 Task: Check the traffic conditions on the I-80 in Sacramento, California, during evening rush hour.
Action: Mouse moved to (799, 398)
Screenshot: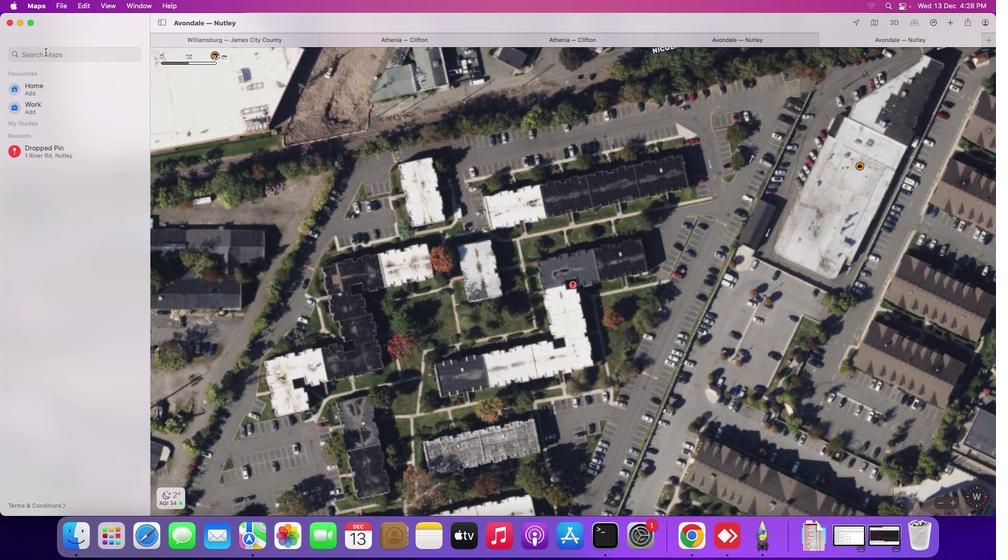 
Action: Mouse pressed left at (799, 398)
Screenshot: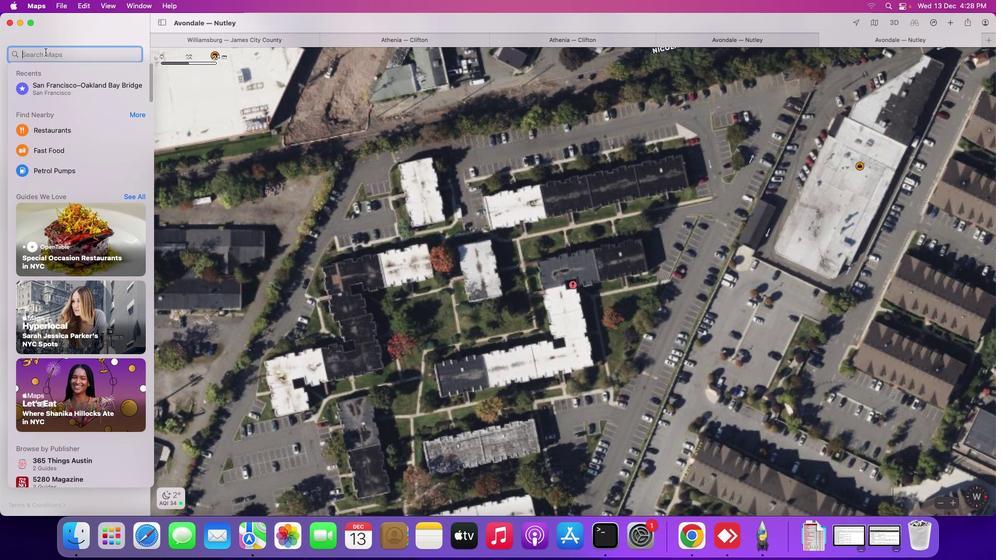 
Action: Key pressed 'd'Key.backspaceKey.shift_r'I''-''8''0'Key.space'i''n'Key.spaceKey.shift_r'S''a''c''r''a''m''e''n''t''o'Key.spaceKey.backspace','Key.spaceKey.shift_r'C''a''l''i''f''o''r''n''i''a'Key.enter
Screenshot: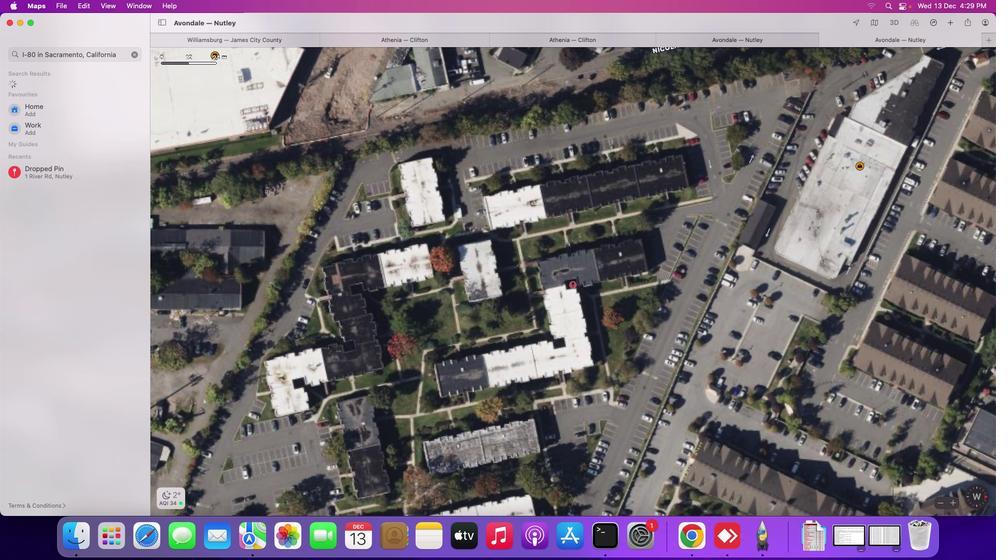 
Action: Mouse moved to (799, 398)
Screenshot: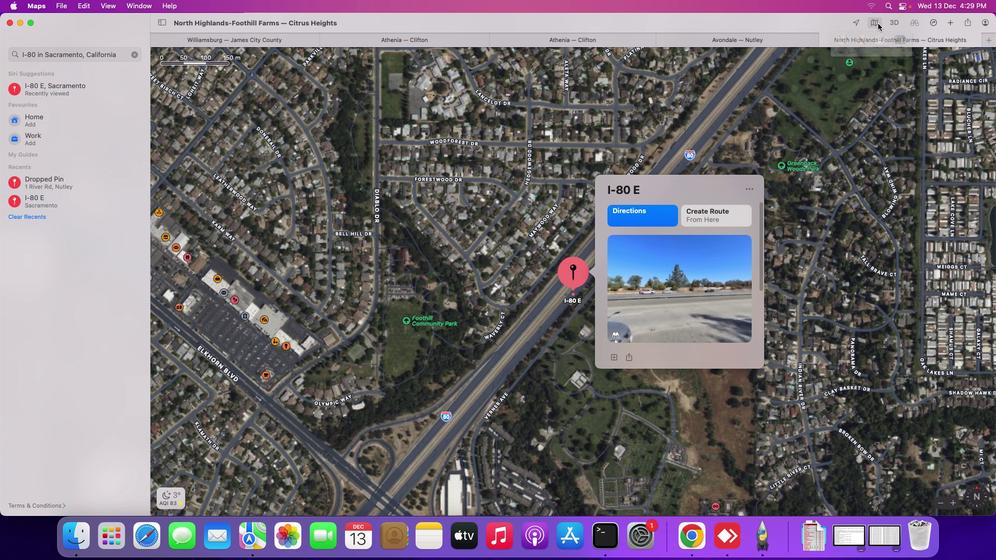 
Action: Mouse pressed left at (799, 398)
Screenshot: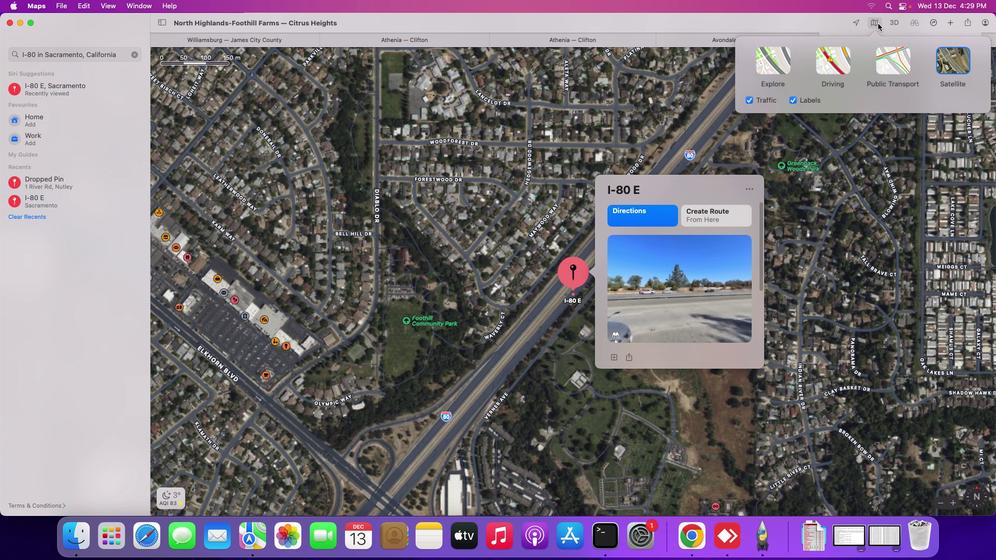 
Action: Mouse moved to (799, 398)
Screenshot: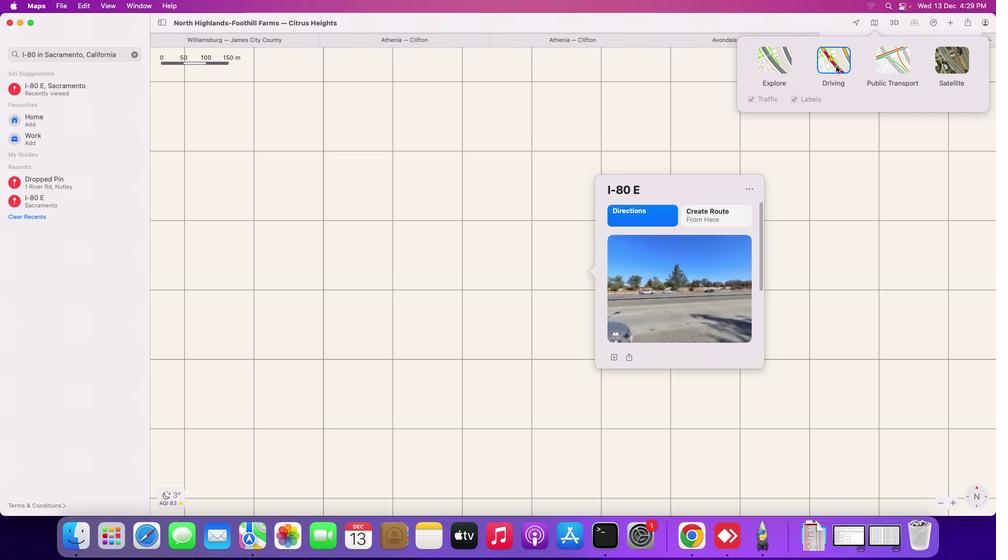 
Action: Mouse pressed left at (799, 398)
Screenshot: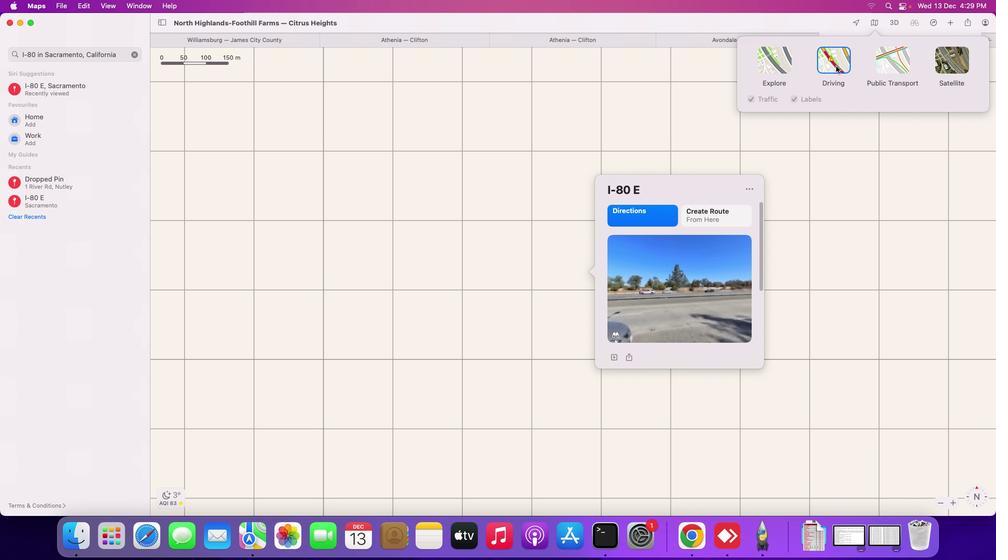 
Action: Mouse moved to (799, 398)
Screenshot: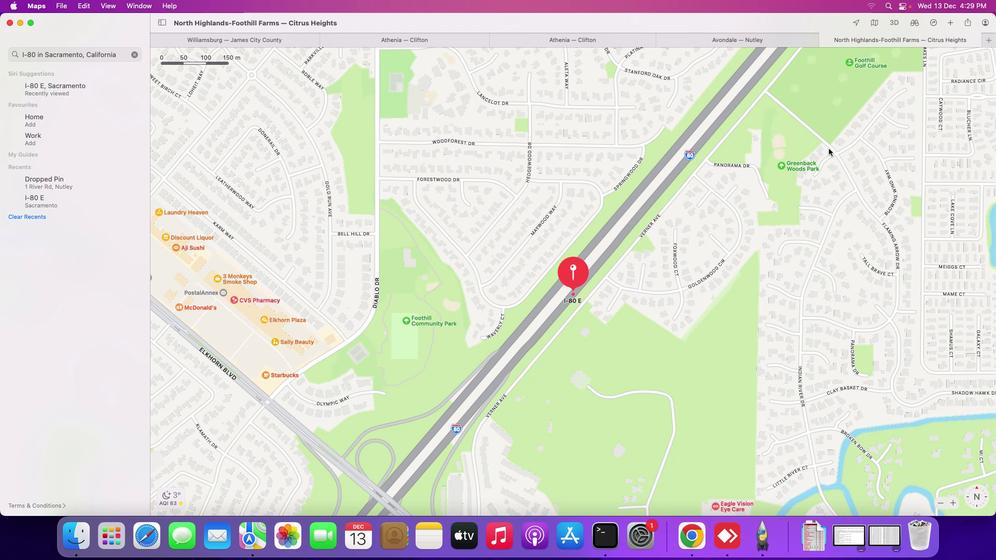 
Action: Mouse pressed left at (799, 398)
Screenshot: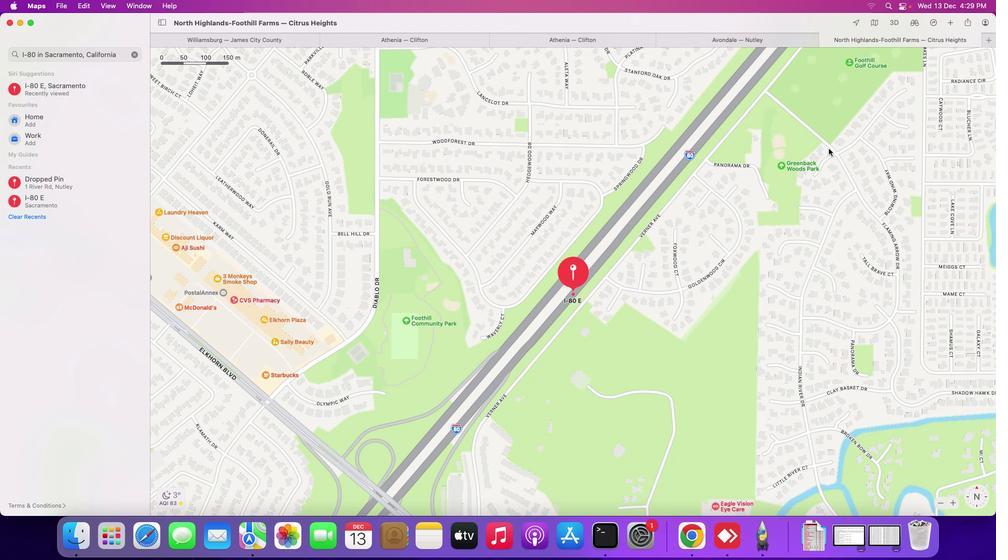 
Action: Mouse moved to (799, 398)
Screenshot: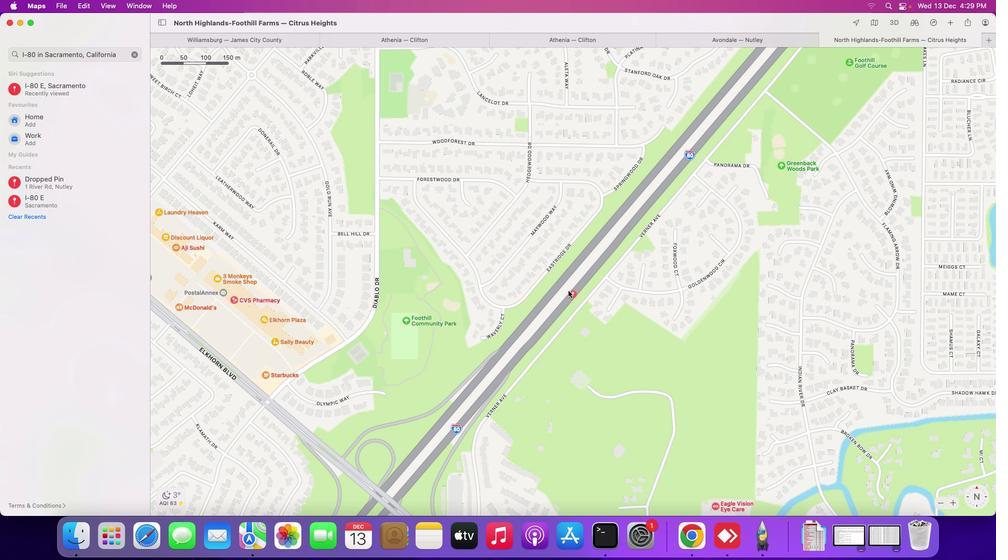 
Action: Mouse pressed left at (799, 398)
Screenshot: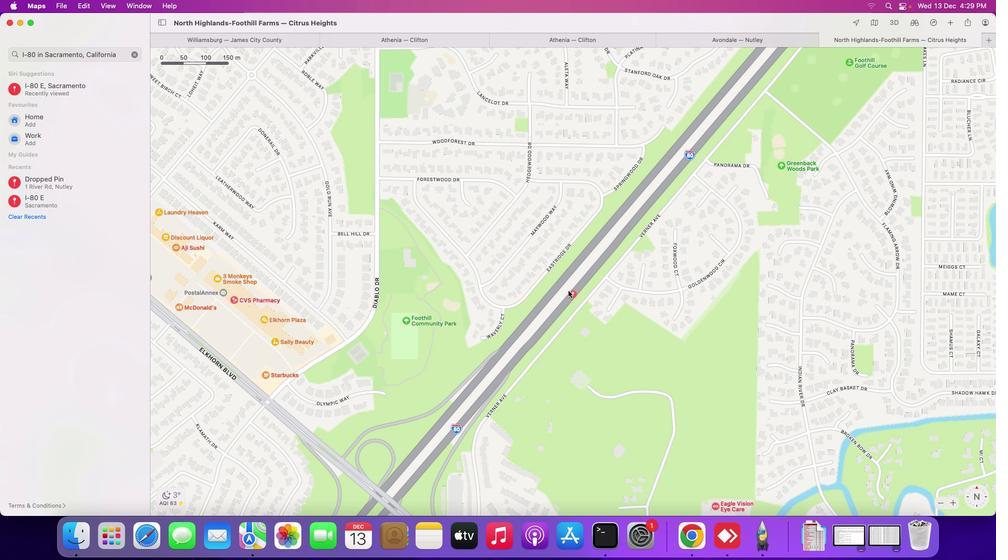 
Action: Mouse moved to (799, 398)
Screenshot: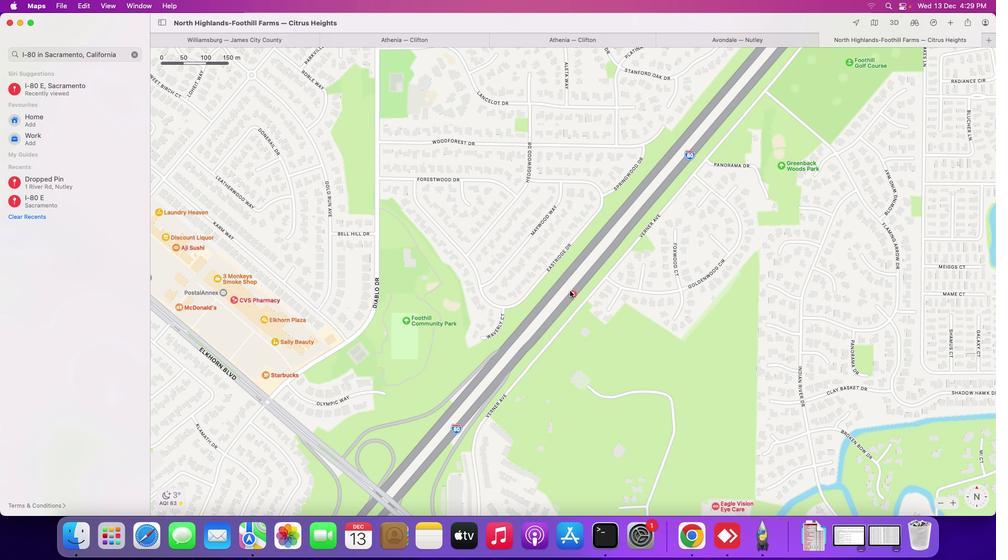 
Action: Mouse pressed left at (799, 398)
Screenshot: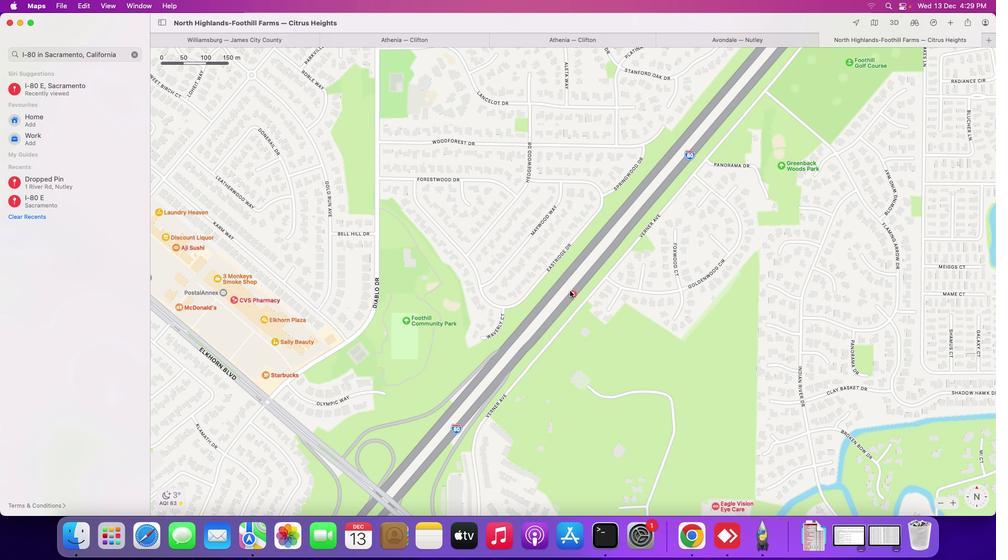 
Action: Mouse moved to (799, 398)
Screenshot: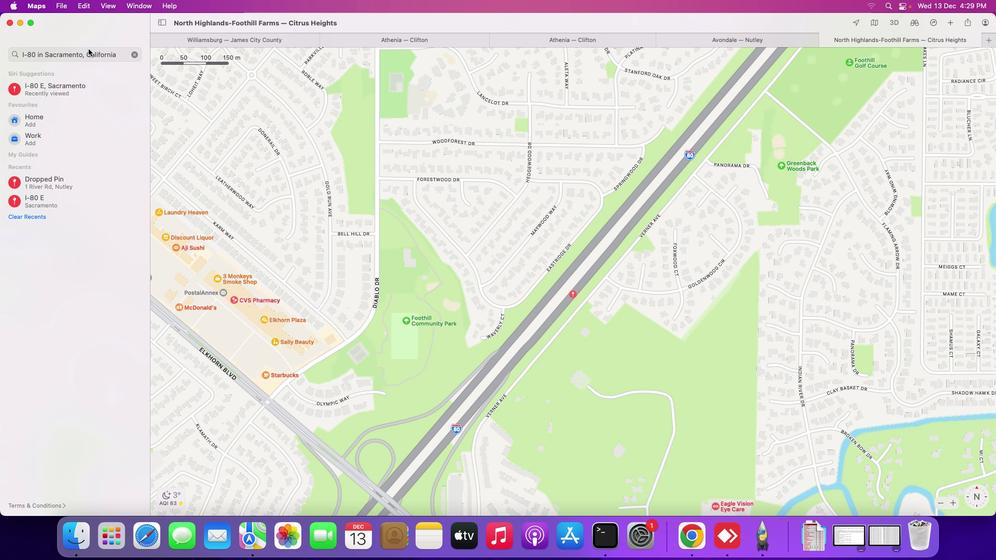 
Action: Mouse pressed left at (799, 398)
Screenshot: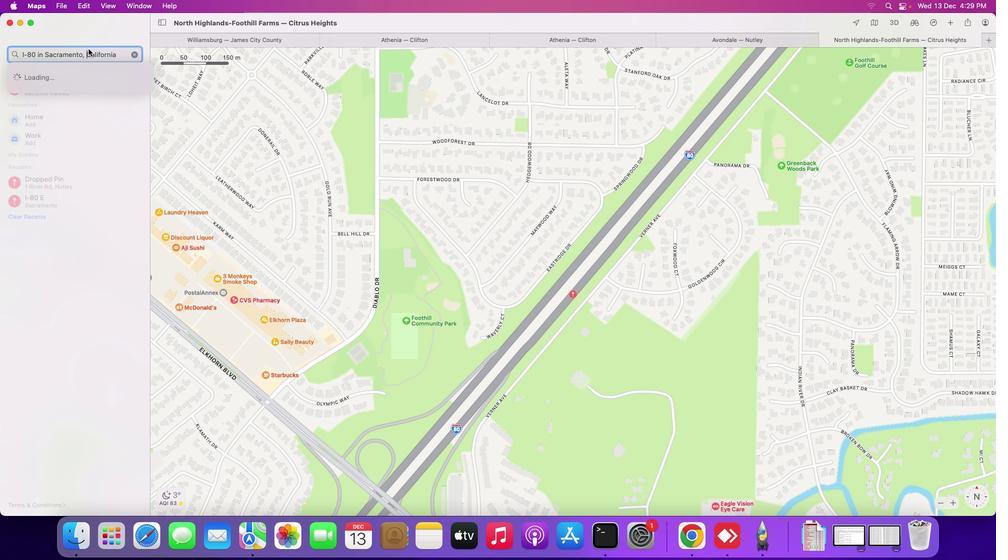 
Action: Key pressed Key.enter
Screenshot: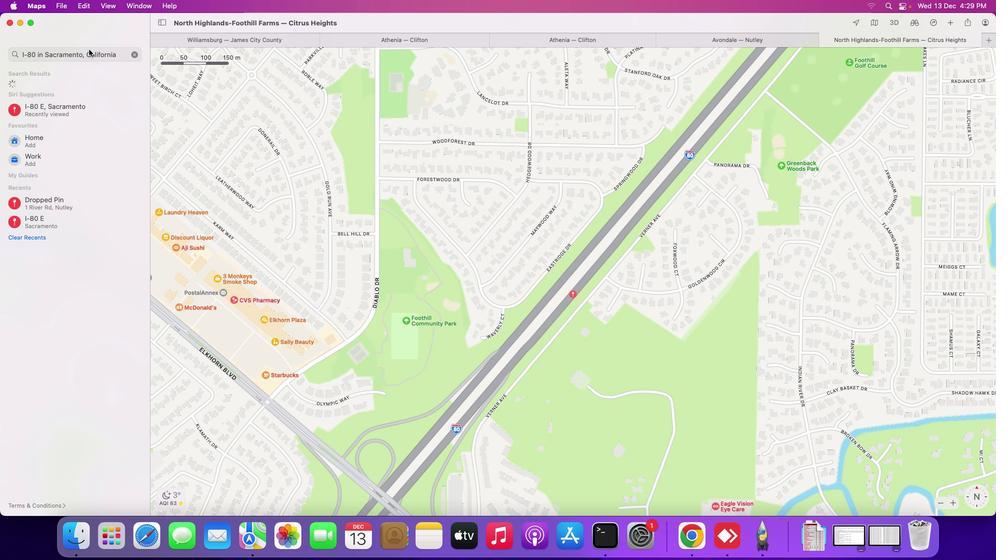 
Action: Mouse moved to (799, 398)
Screenshot: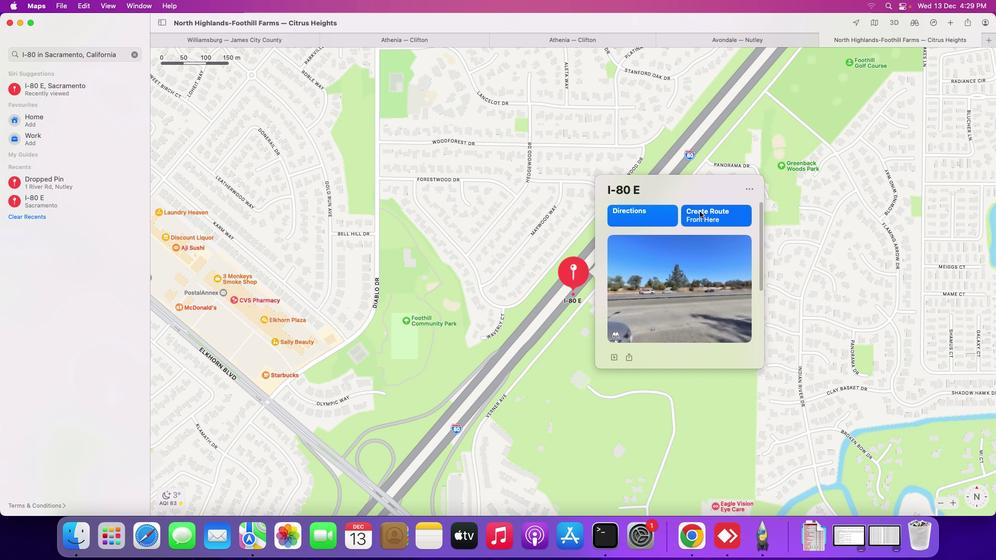 
Action: Mouse pressed left at (799, 398)
Screenshot: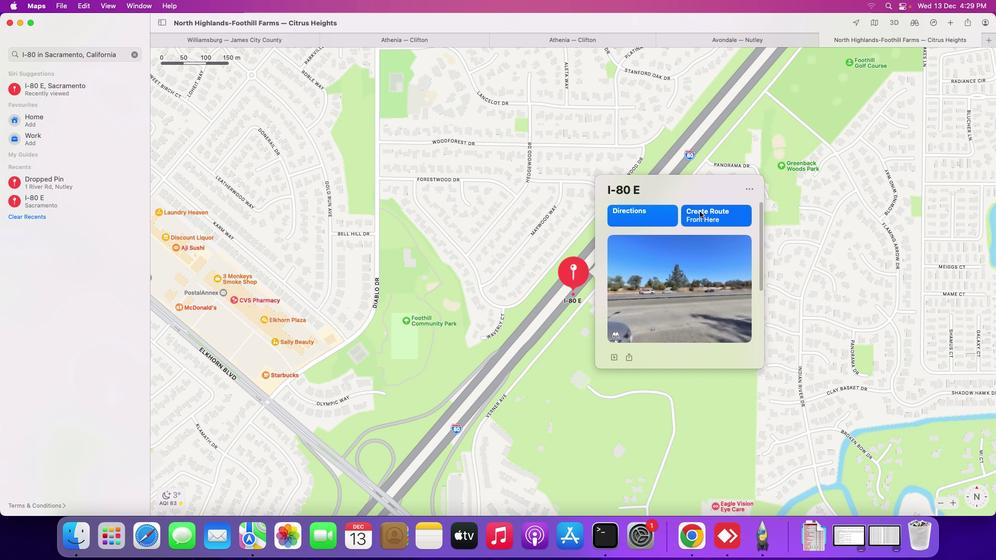 
Action: Mouse moved to (799, 398)
Screenshot: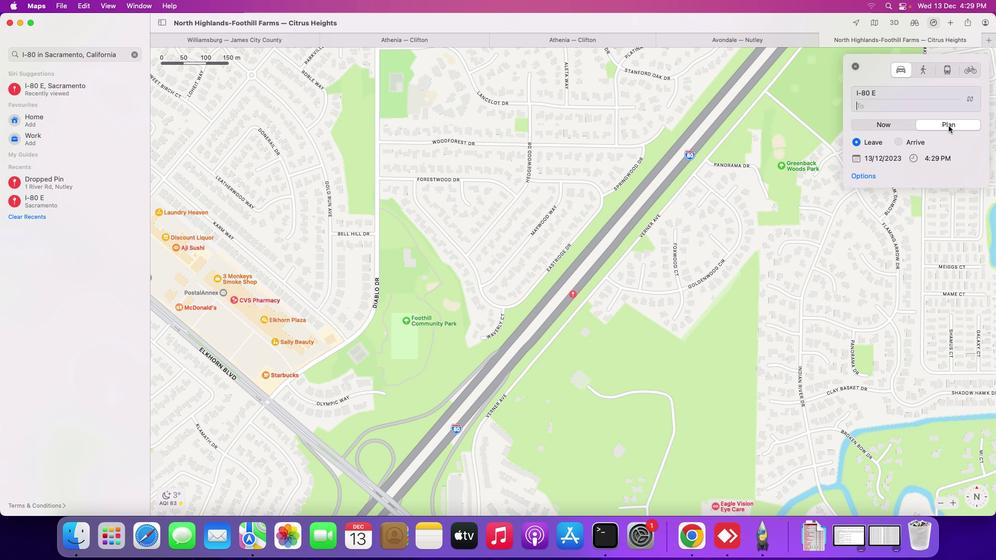 
Action: Mouse pressed left at (799, 398)
Screenshot: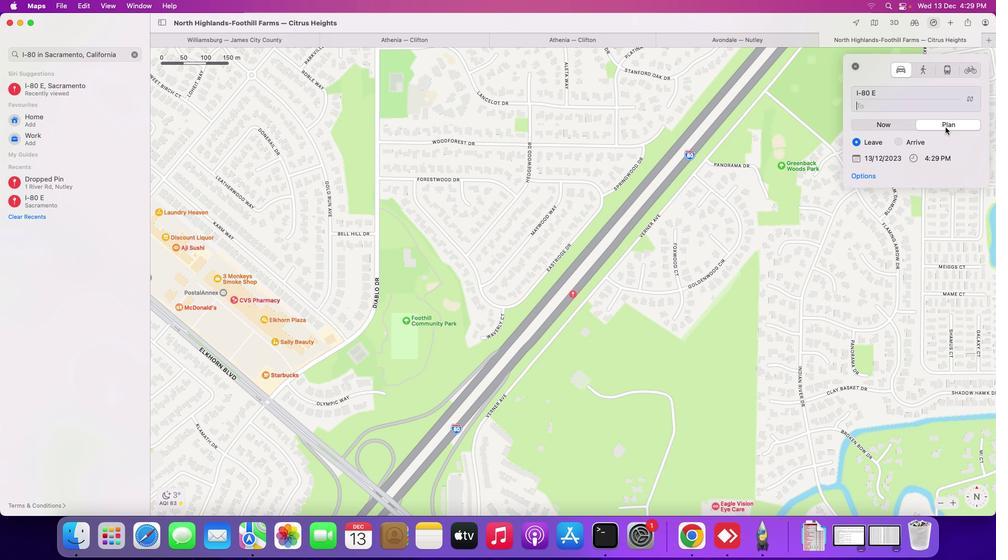 
Action: Mouse moved to (799, 398)
Screenshot: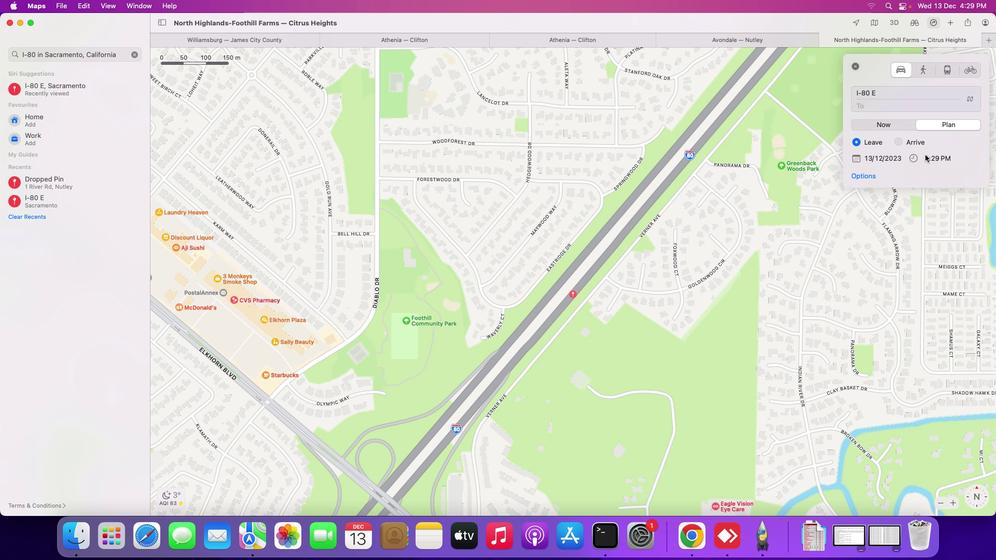 
Action: Mouse pressed left at (799, 398)
Screenshot: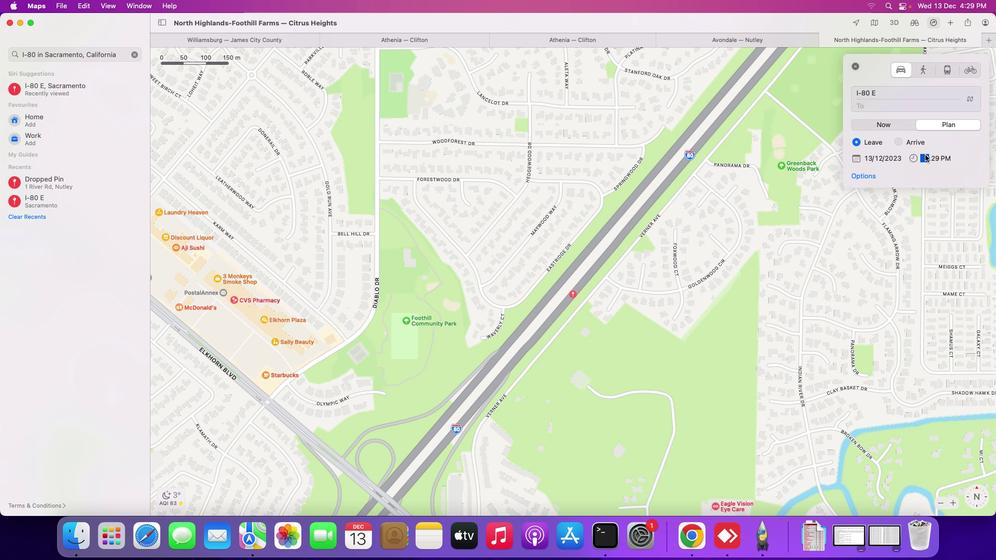 
Action: Mouse moved to (799, 398)
Screenshot: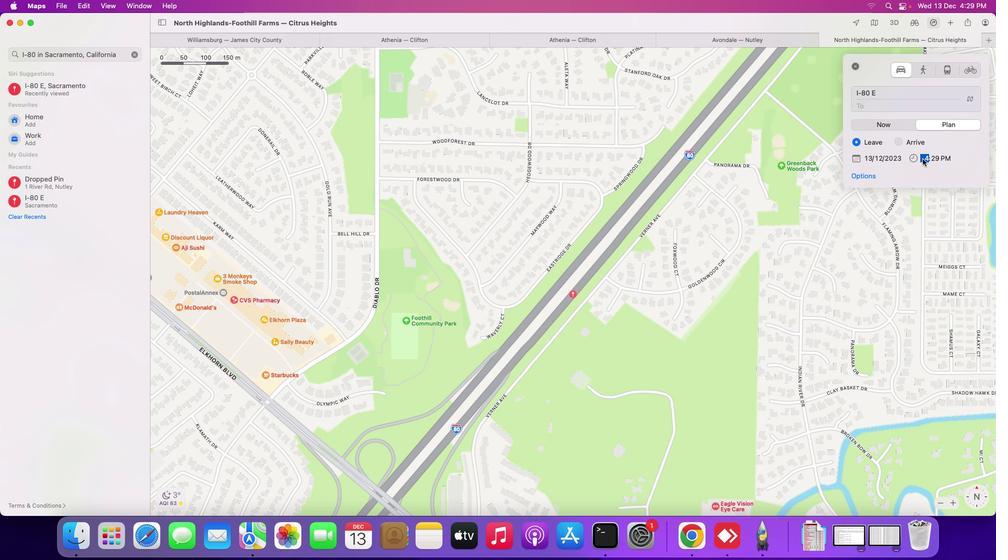
Action: Key pressed '6'
Screenshot: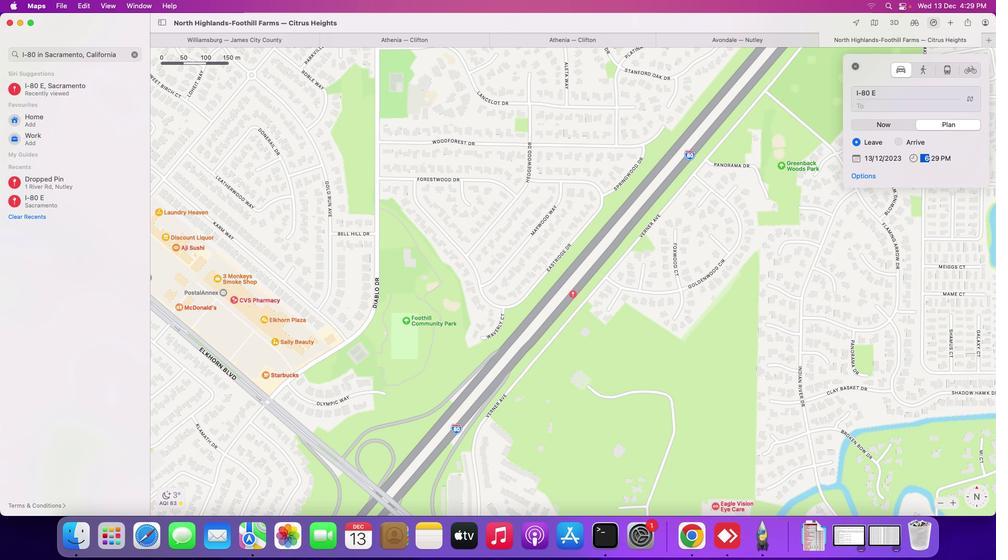 
Action: Mouse moved to (799, 398)
Screenshot: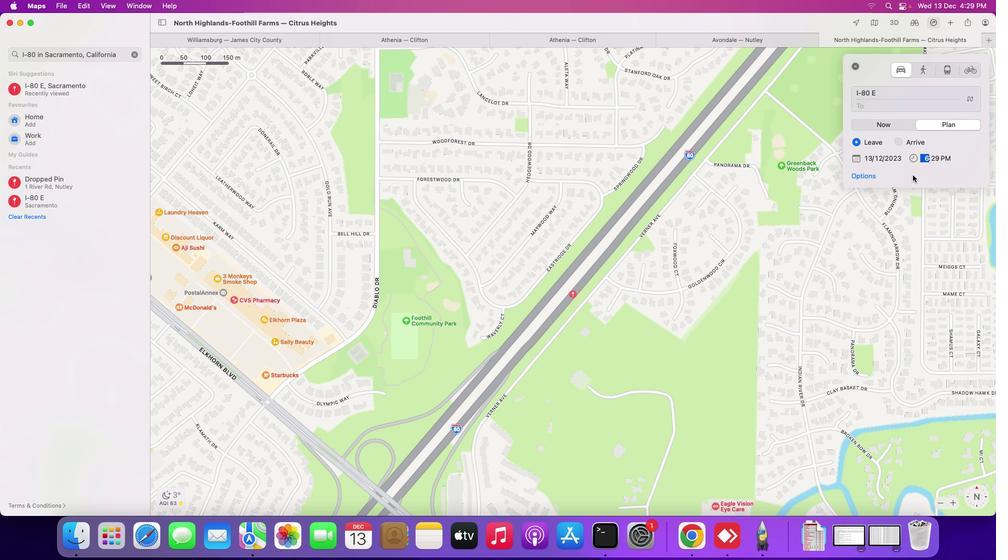 
Action: Mouse pressed left at (799, 398)
Screenshot: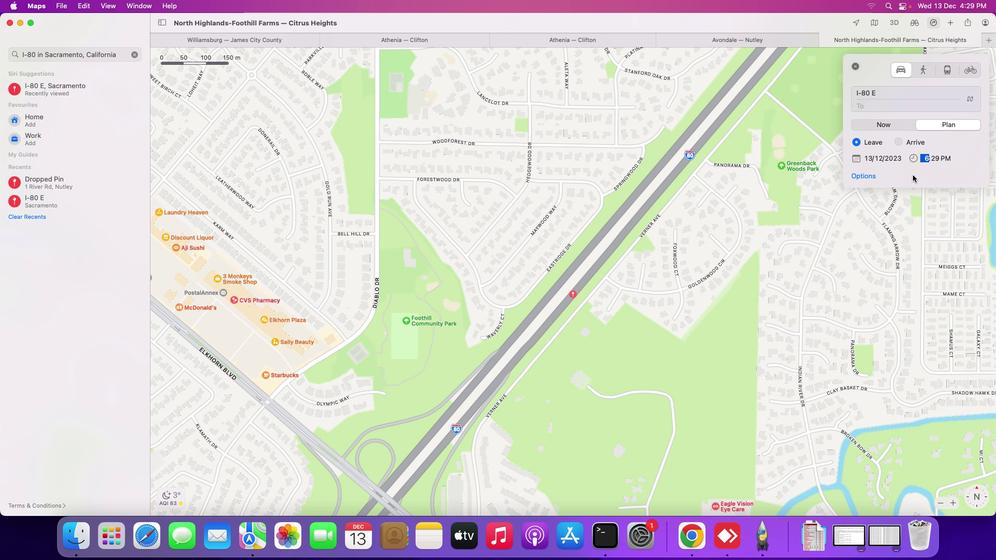 
Action: Mouse moved to (799, 398)
Screenshot: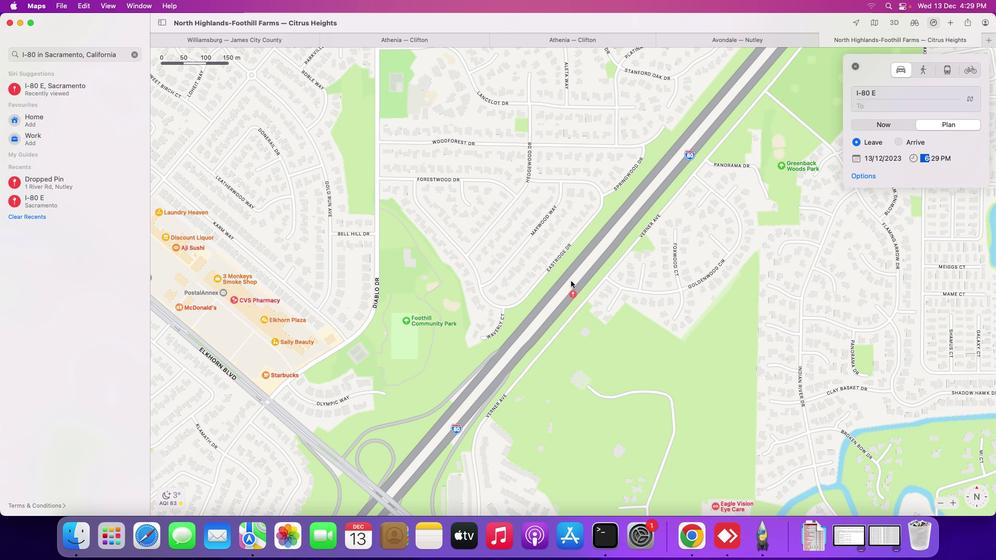 
Action: Mouse pressed left at (799, 398)
Screenshot: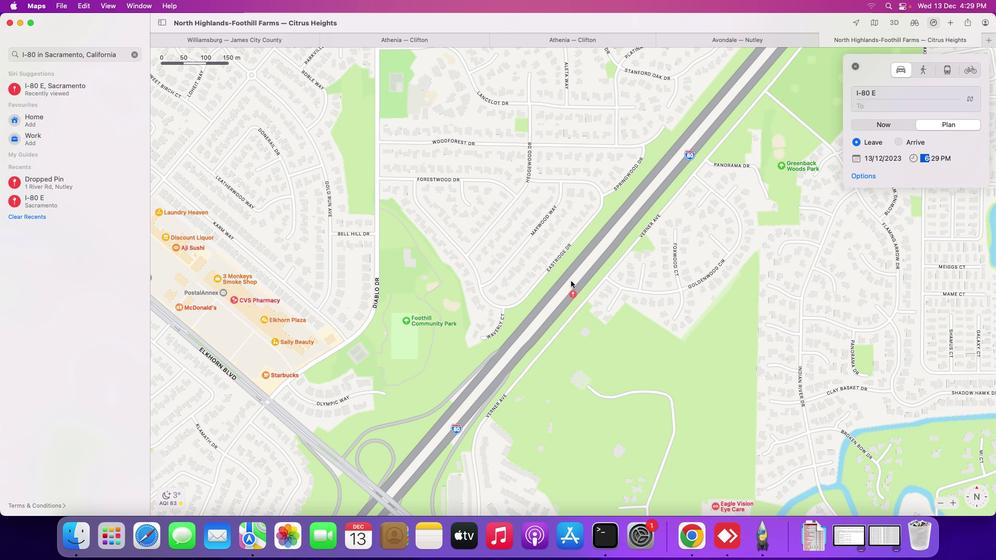 
Action: Mouse moved to (799, 398)
Screenshot: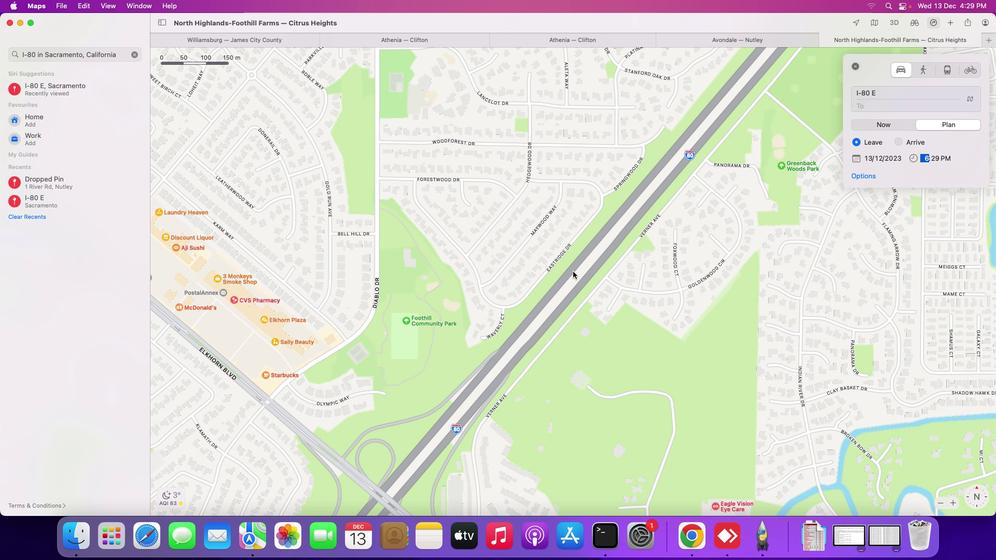 
Action: Mouse scrolled (799, 398) with delta (799, 398)
Screenshot: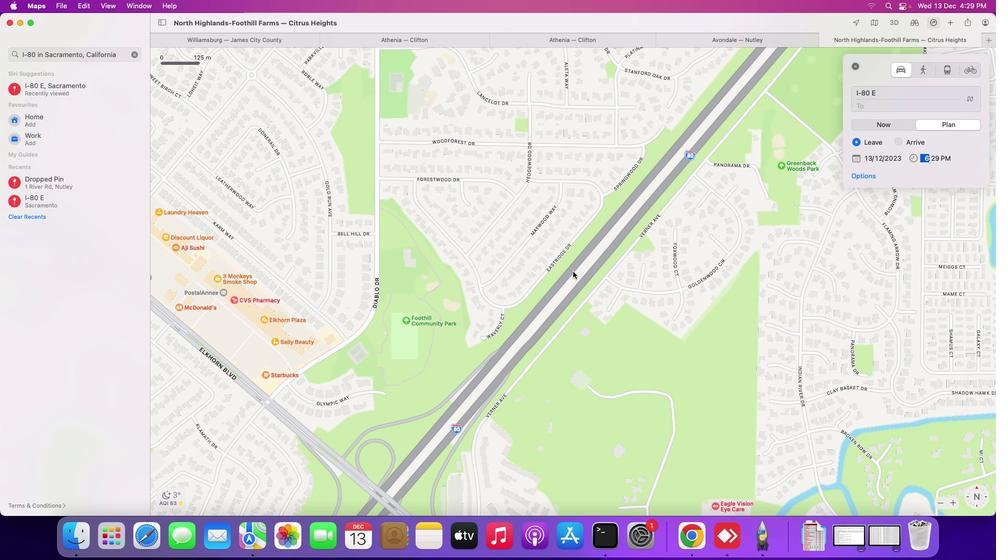 
Action: Mouse scrolled (799, 398) with delta (799, 398)
Screenshot: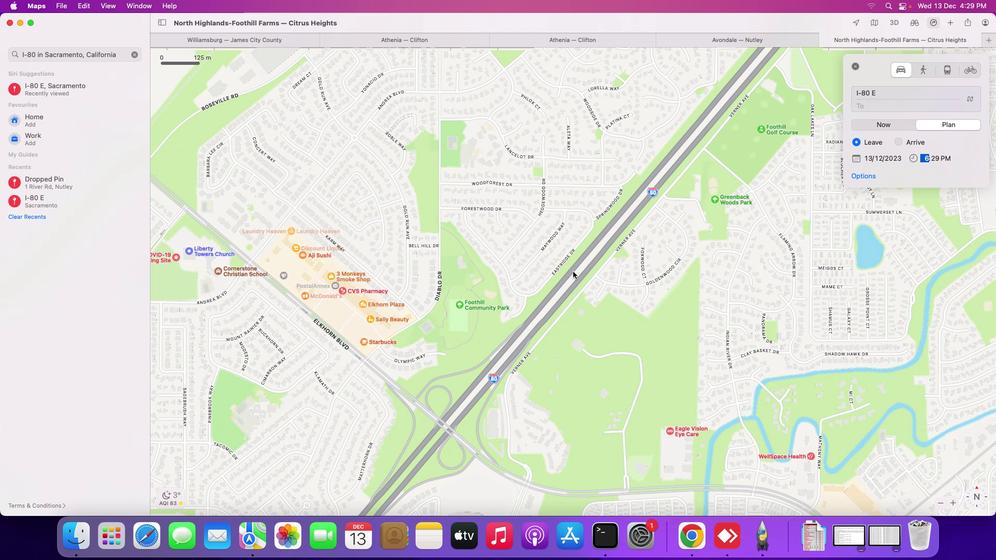 
Action: Mouse scrolled (799, 398) with delta (799, 398)
Screenshot: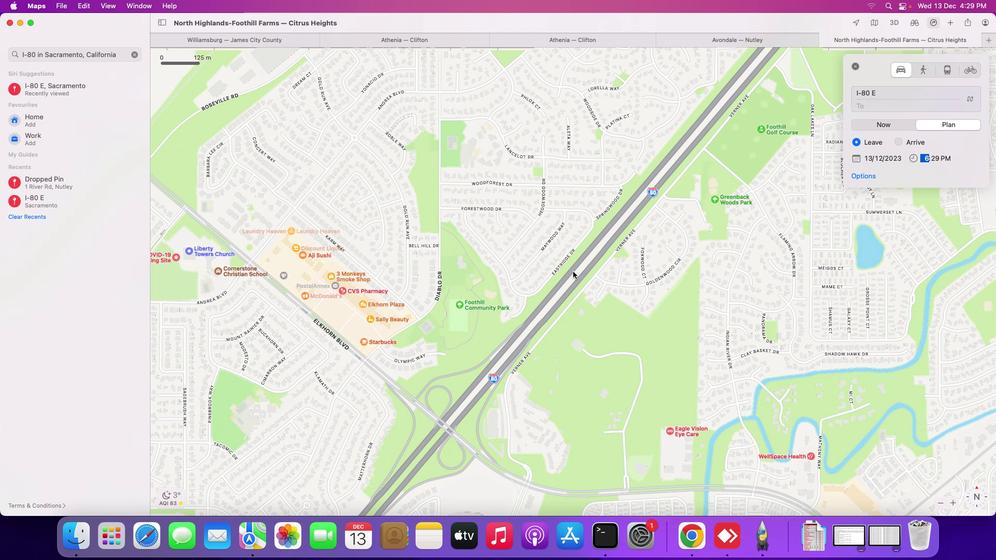 
Action: Mouse scrolled (799, 398) with delta (799, 398)
Screenshot: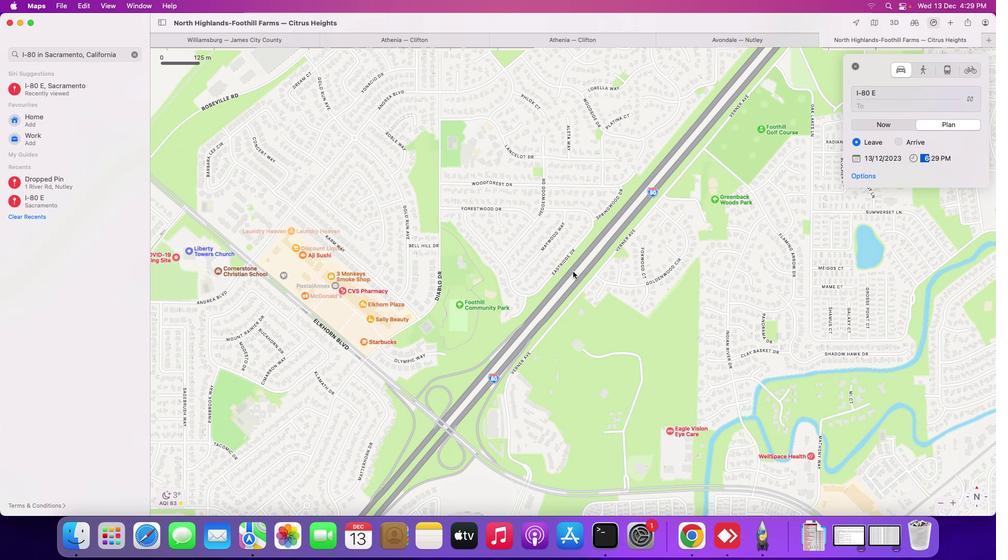 
Action: Mouse scrolled (799, 398) with delta (799, 398)
Screenshot: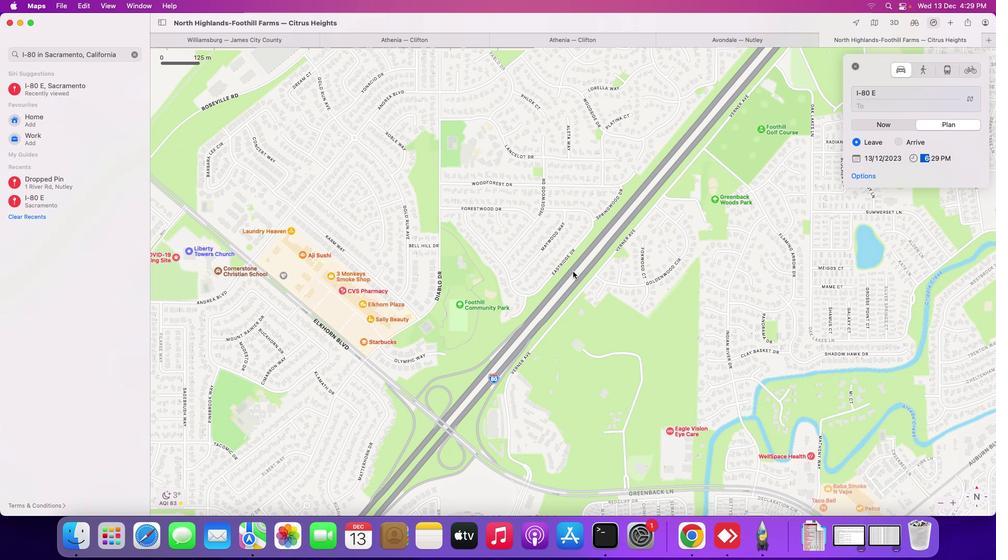 
Action: Mouse scrolled (799, 398) with delta (799, 398)
Screenshot: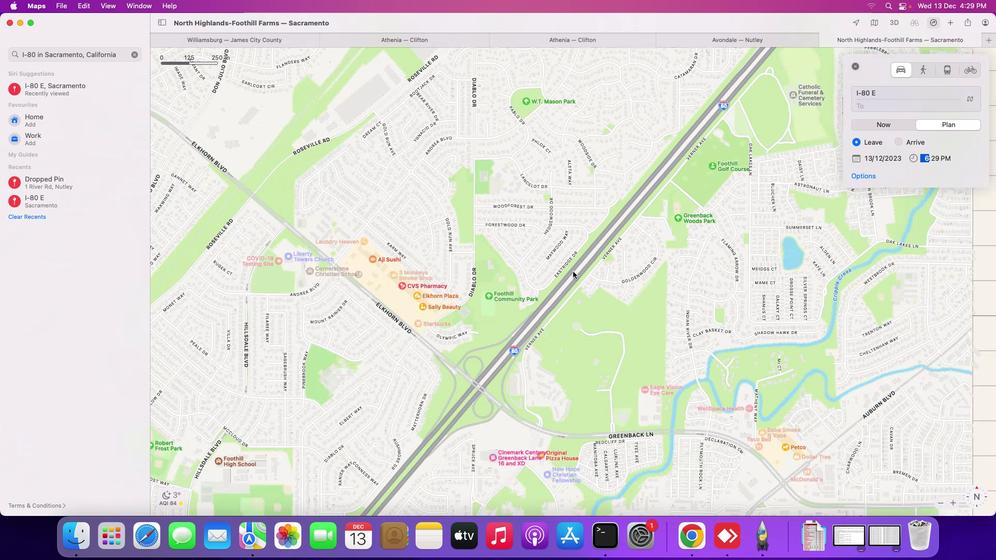 
Action: Mouse scrolled (799, 398) with delta (799, 398)
Screenshot: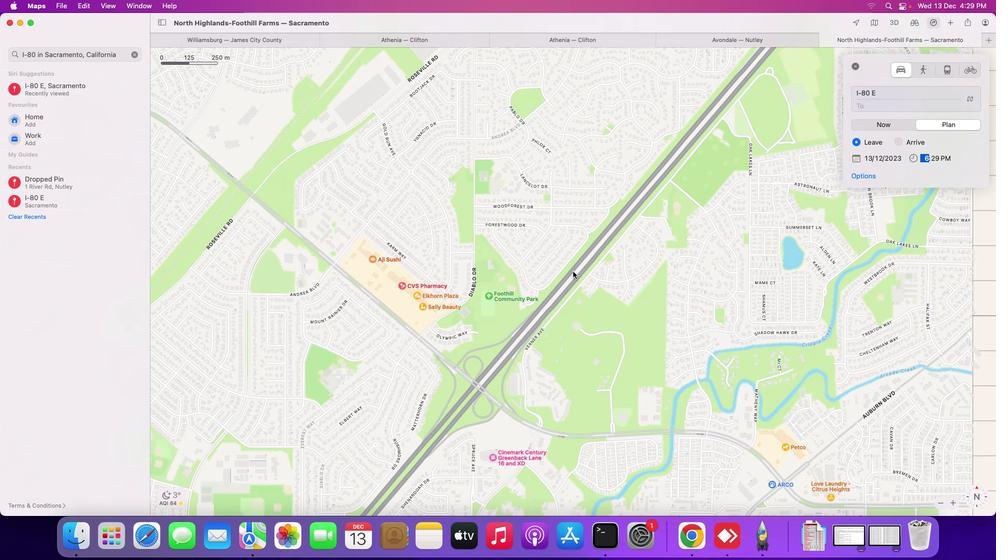 
Action: Mouse scrolled (799, 398) with delta (799, 398)
Screenshot: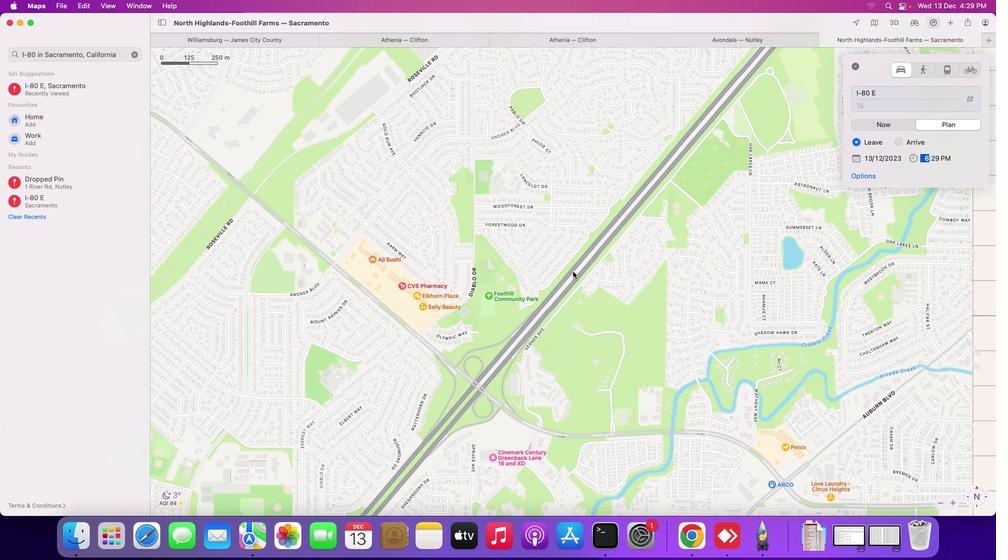 
Action: Mouse scrolled (799, 398) with delta (799, 398)
Screenshot: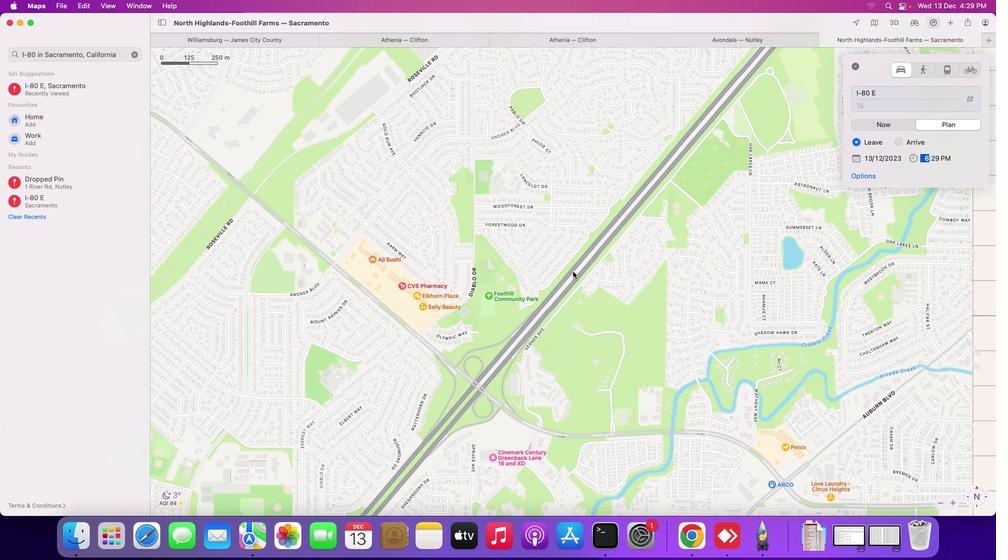 
Action: Mouse scrolled (799, 398) with delta (799, 398)
Screenshot: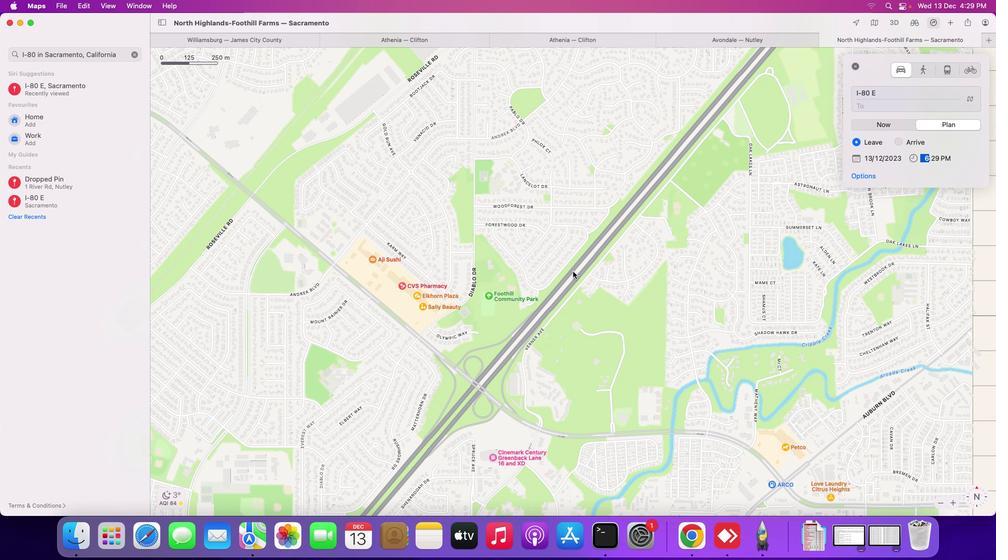 
Action: Mouse moved to (799, 398)
Screenshot: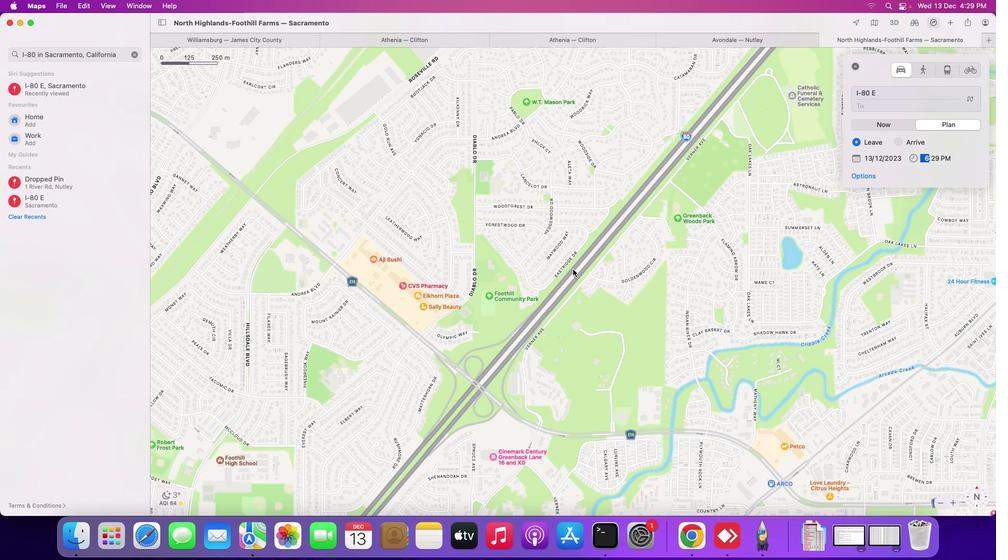 
Action: Mouse scrolled (799, 398) with delta (799, 398)
Screenshot: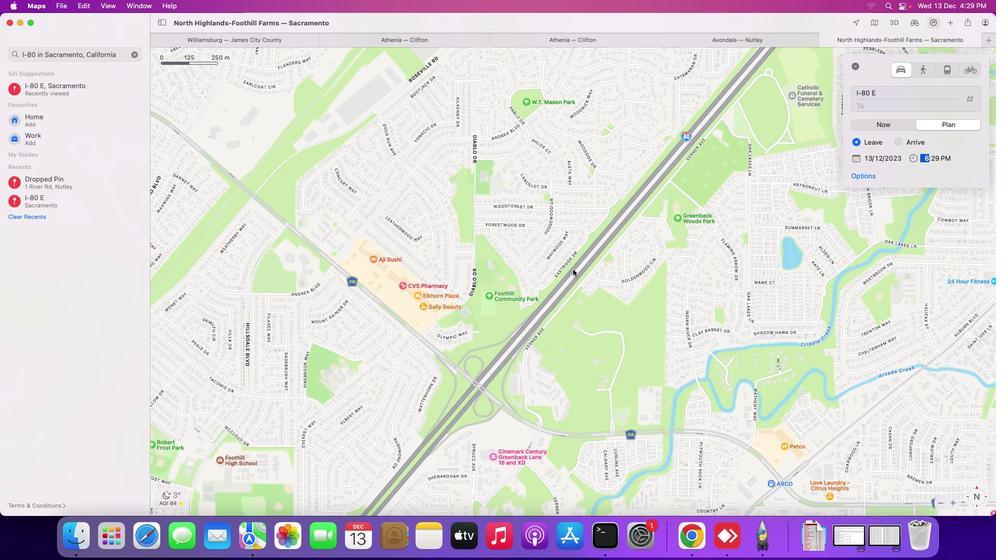 
Action: Mouse scrolled (799, 398) with delta (799, 398)
Screenshot: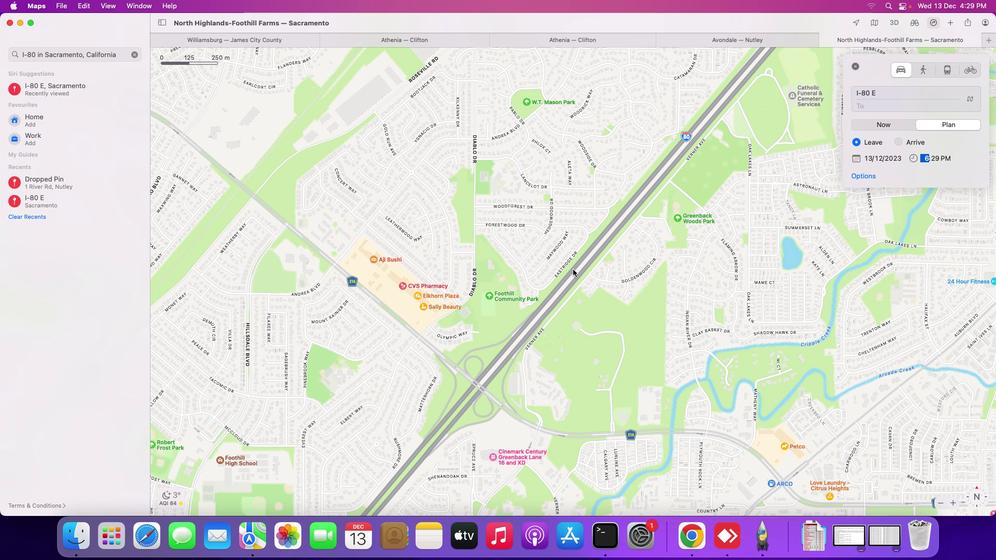 
